 Task: Create a due date automation trigger when advanced on, on the monday of the week before a card is due add fields without custom field "Resume" set to a date between 1 and 7 days ago at 11:00 AM.
Action: Mouse moved to (997, 84)
Screenshot: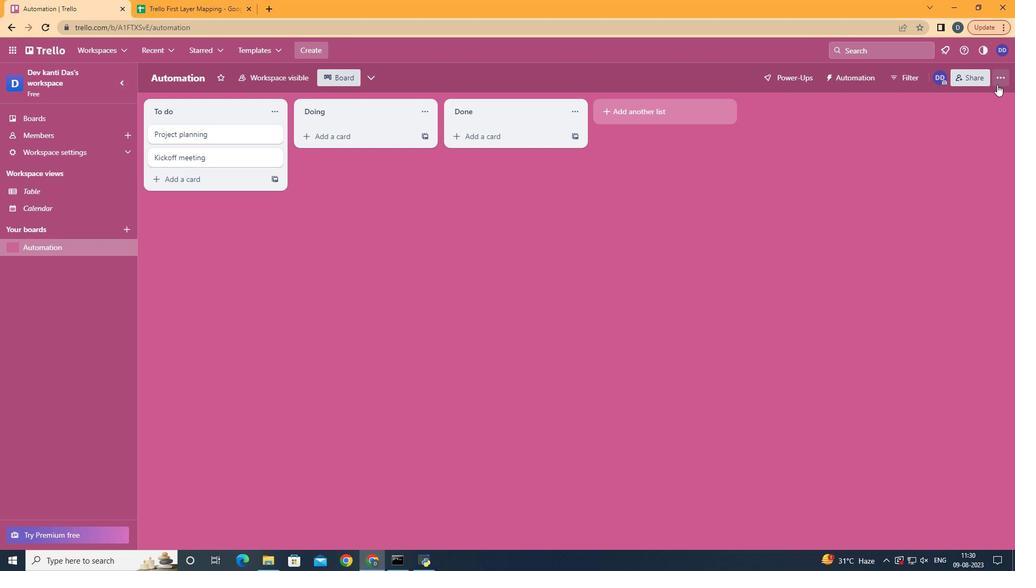 
Action: Mouse pressed left at (997, 84)
Screenshot: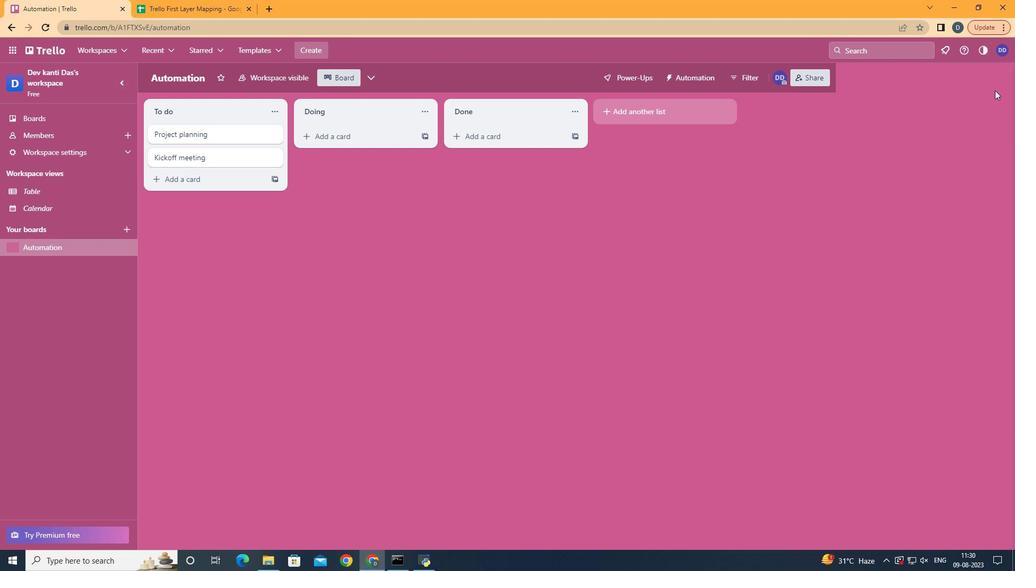 
Action: Mouse moved to (891, 232)
Screenshot: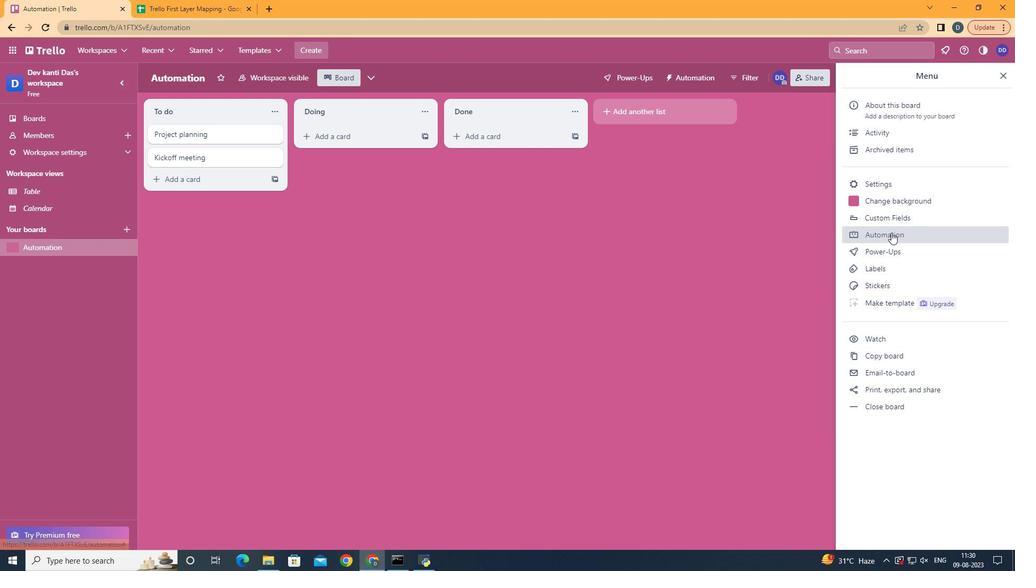 
Action: Mouse pressed left at (891, 232)
Screenshot: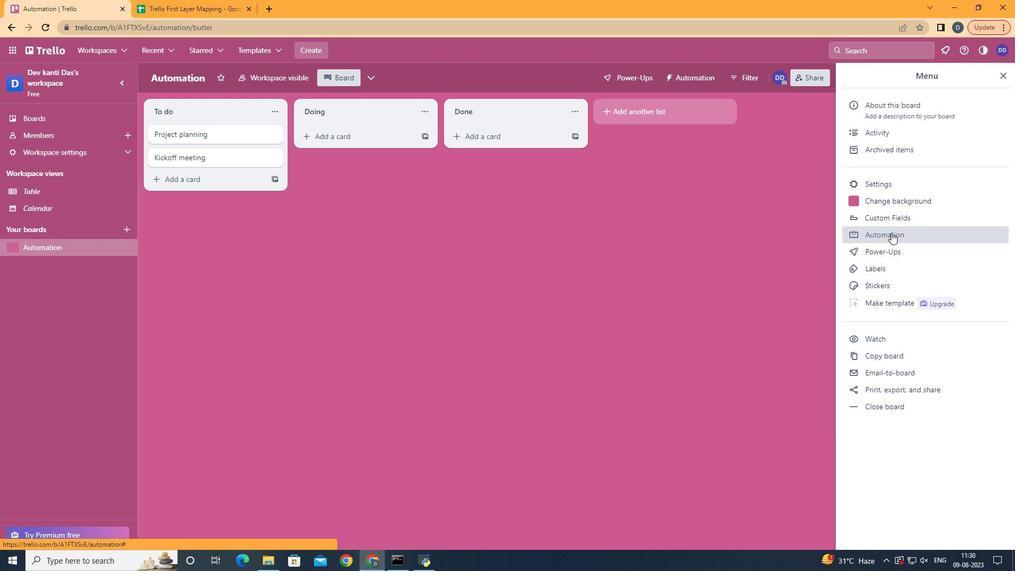 
Action: Mouse moved to (182, 213)
Screenshot: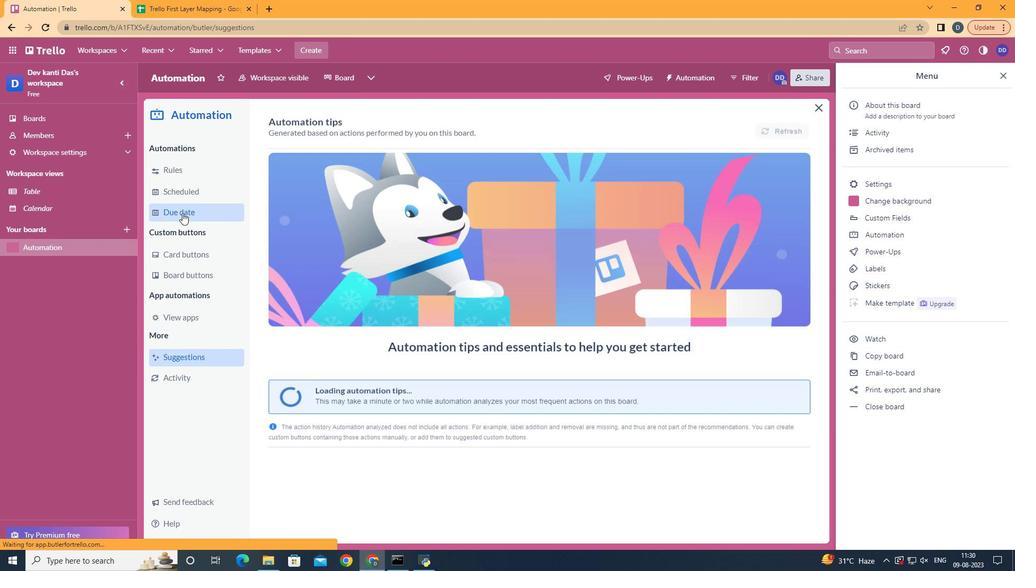 
Action: Mouse pressed left at (182, 213)
Screenshot: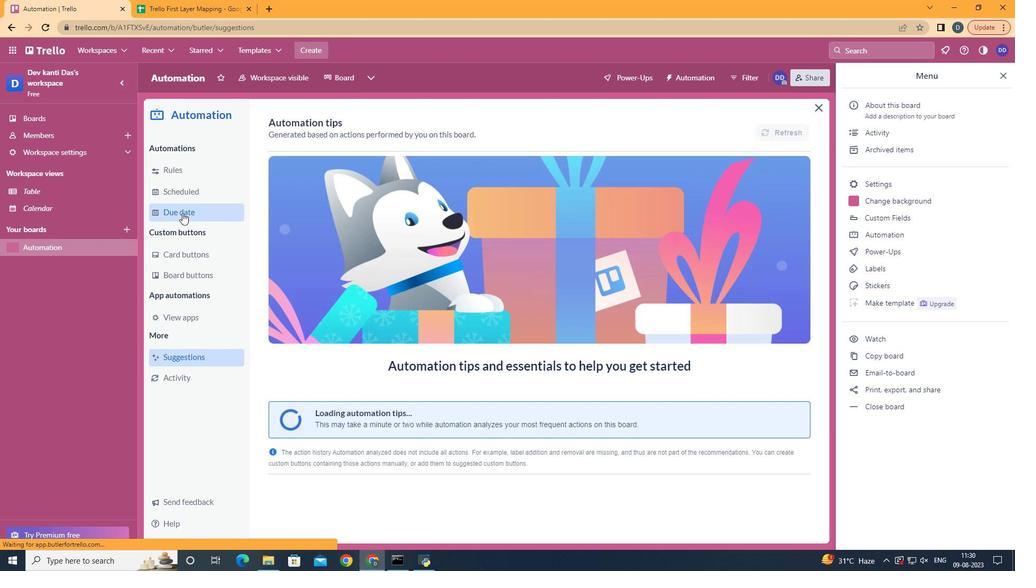 
Action: Mouse moved to (746, 126)
Screenshot: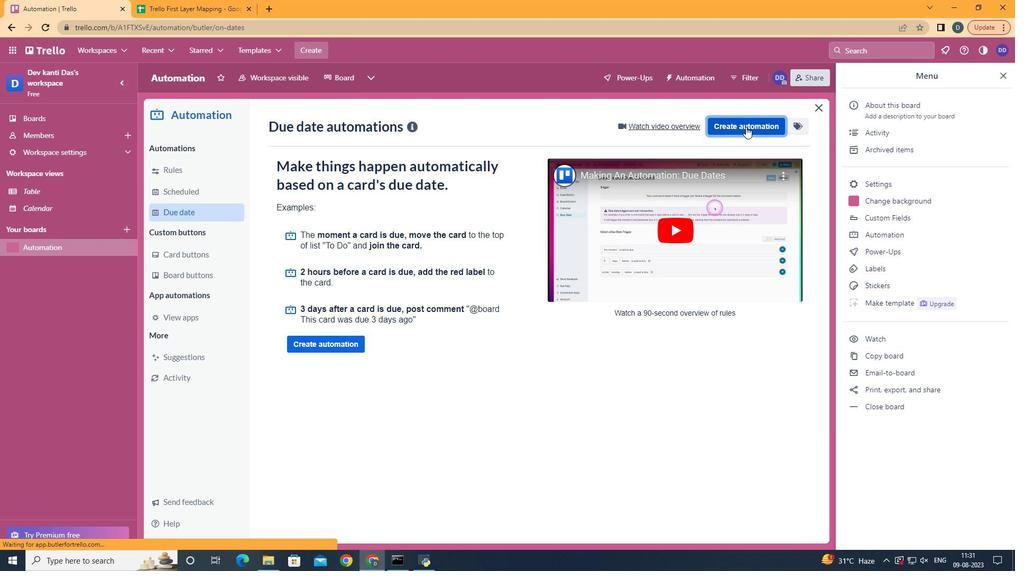 
Action: Mouse pressed left at (746, 126)
Screenshot: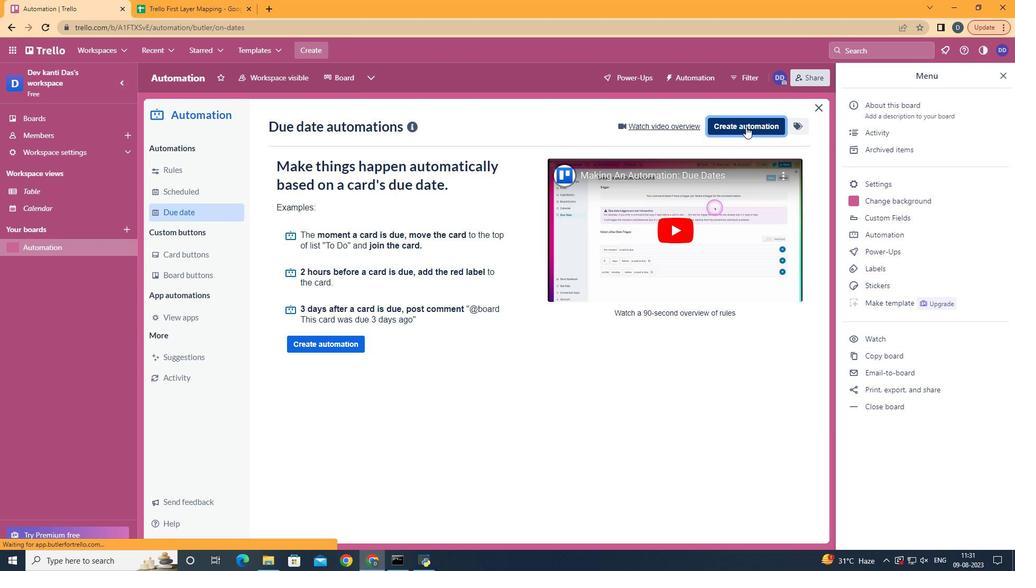 
Action: Mouse moved to (539, 229)
Screenshot: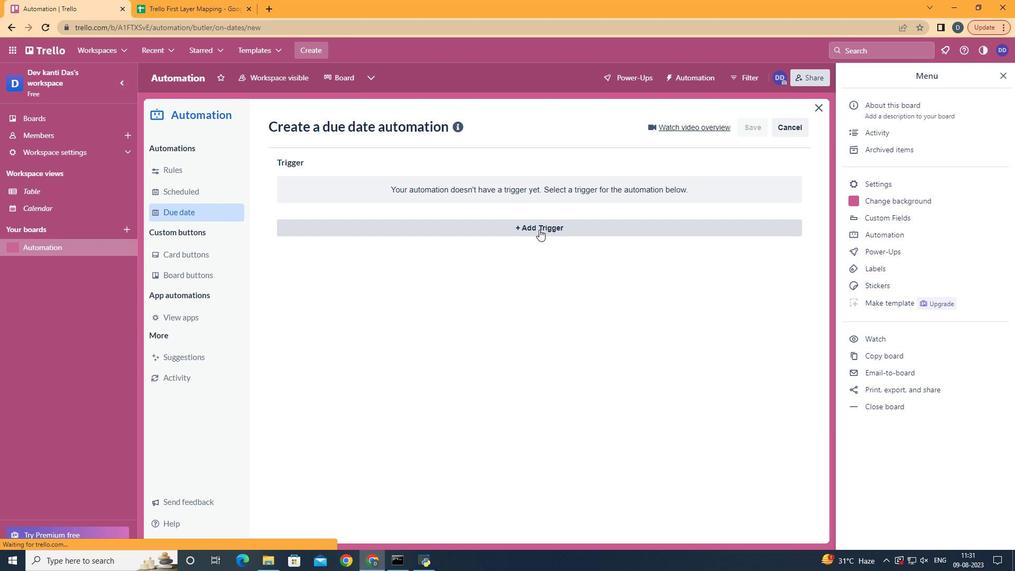 
Action: Mouse pressed left at (539, 229)
Screenshot: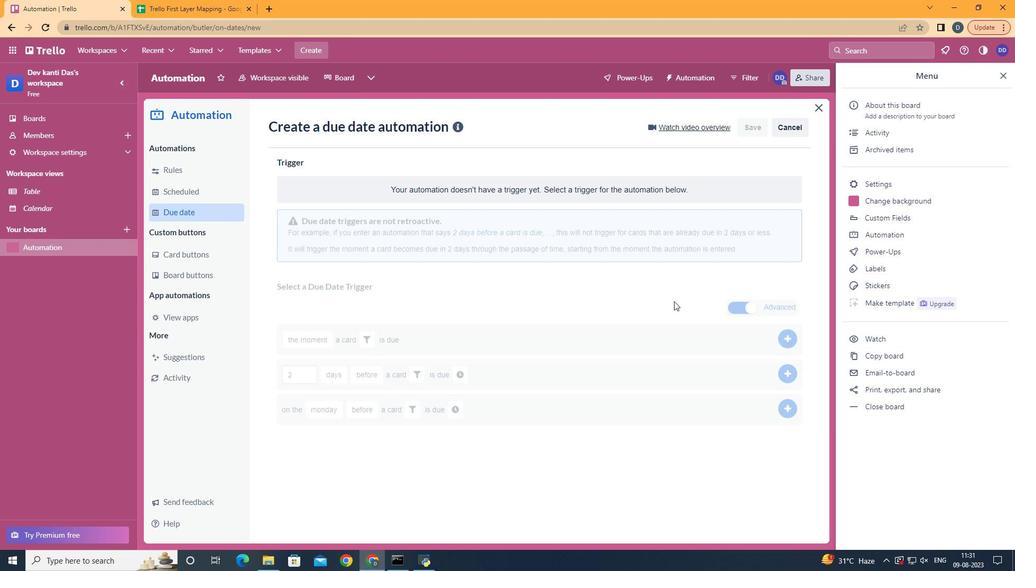 
Action: Mouse moved to (379, 508)
Screenshot: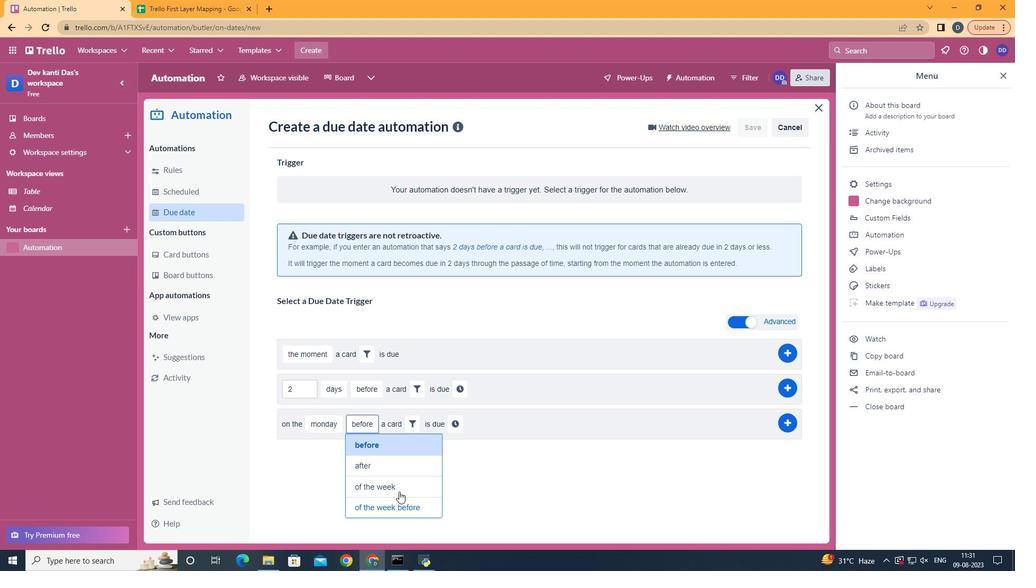 
Action: Mouse pressed left at (379, 508)
Screenshot: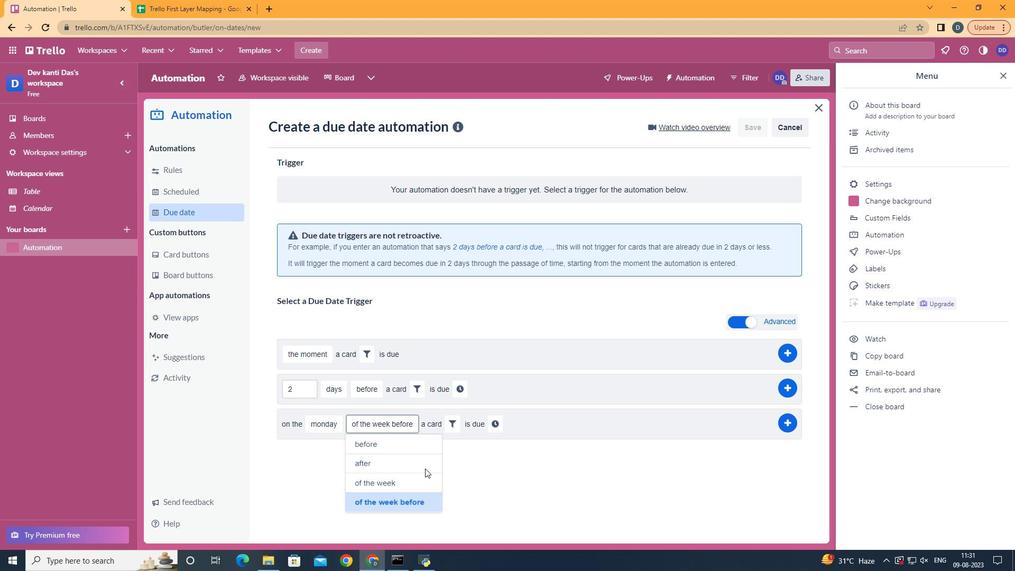 
Action: Mouse moved to (454, 426)
Screenshot: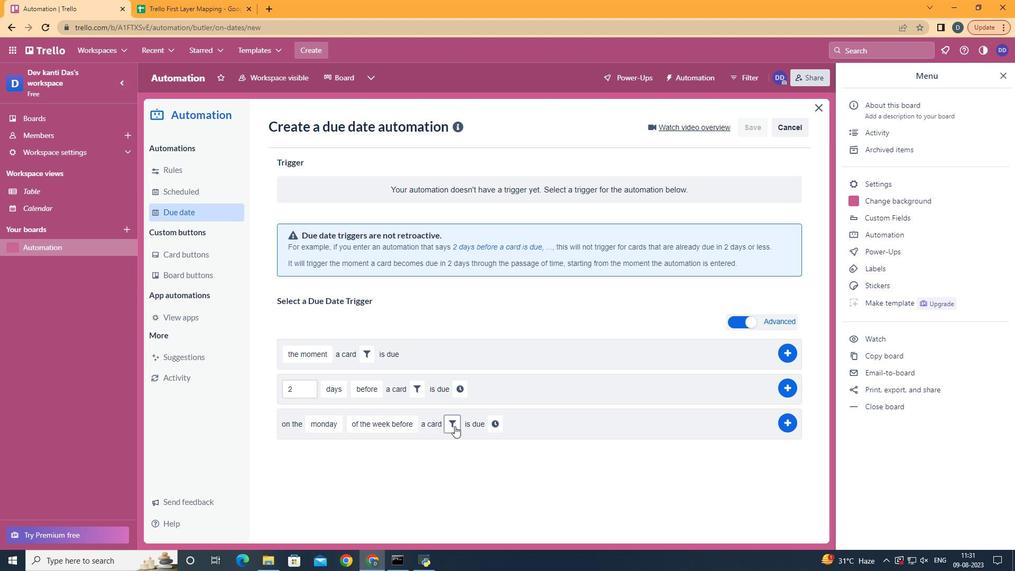 
Action: Mouse pressed left at (454, 426)
Screenshot: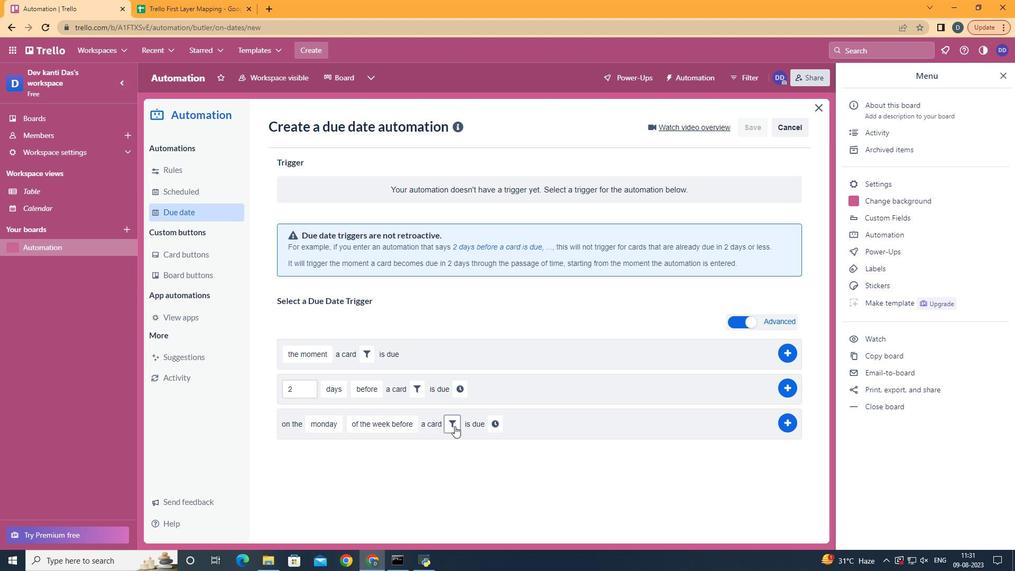 
Action: Mouse moved to (622, 453)
Screenshot: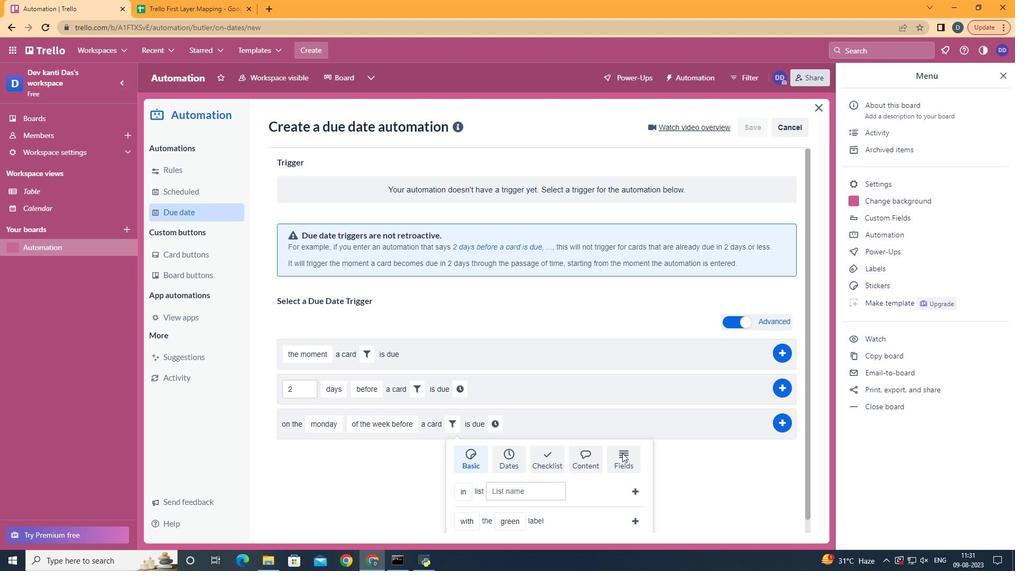 
Action: Mouse pressed left at (622, 453)
Screenshot: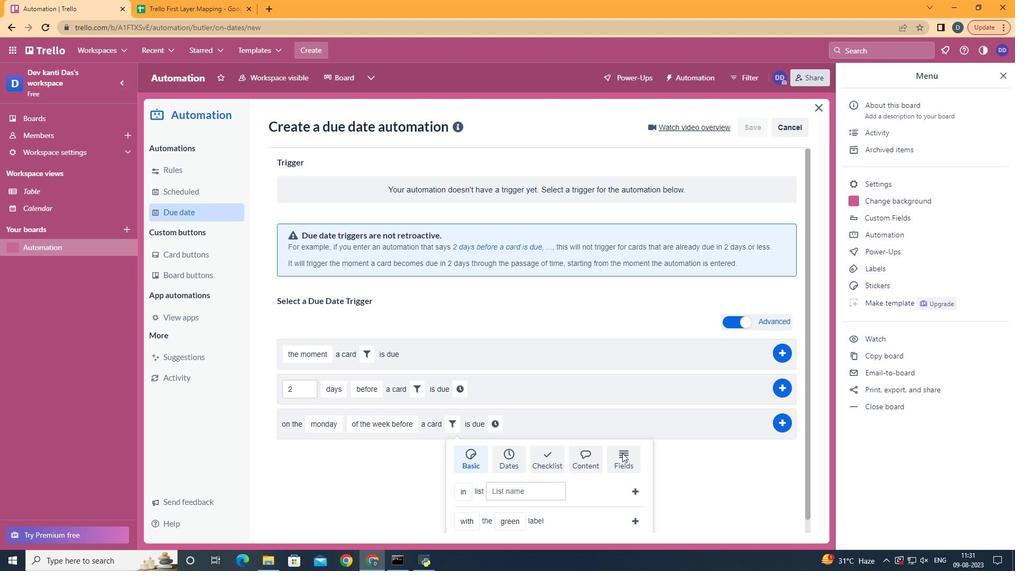 
Action: Mouse moved to (622, 453)
Screenshot: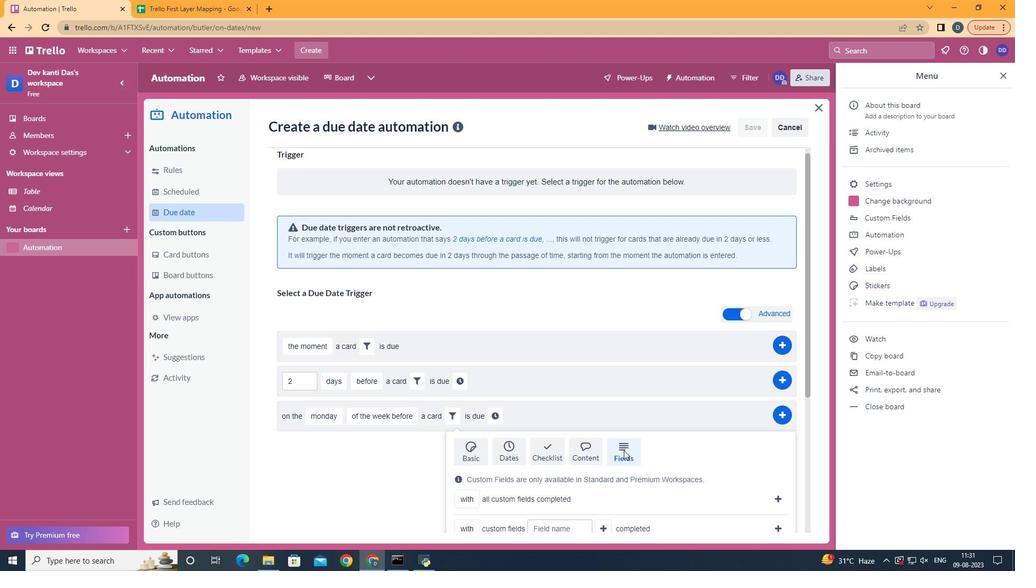 
Action: Mouse scrolled (622, 452) with delta (0, 0)
Screenshot: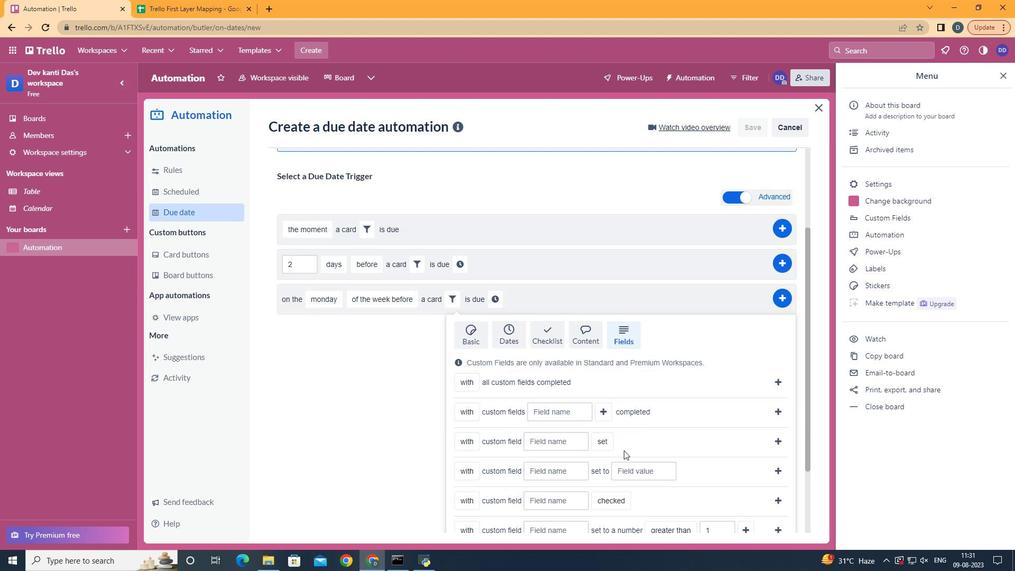 
Action: Mouse scrolled (622, 452) with delta (0, 0)
Screenshot: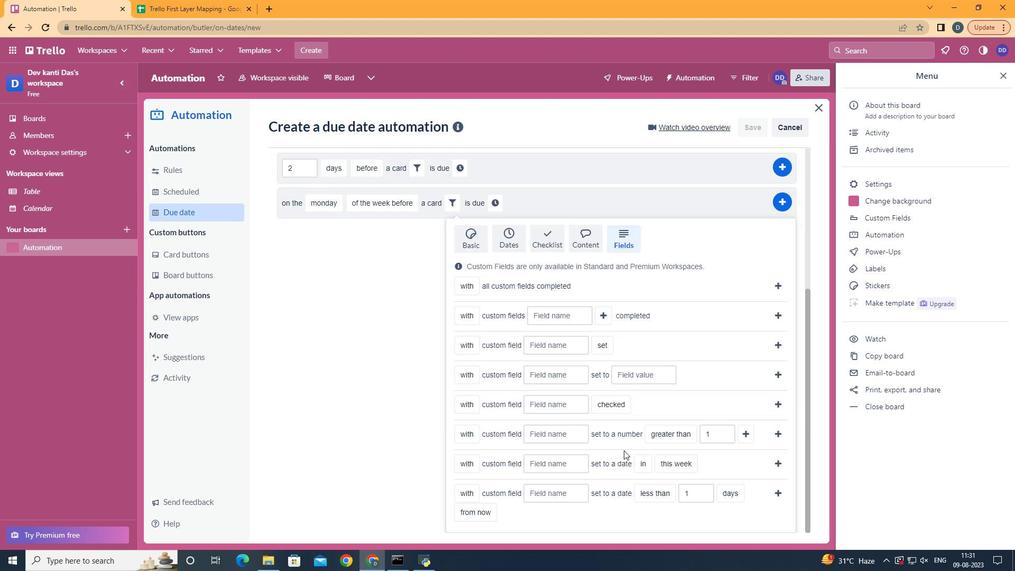 
Action: Mouse scrolled (622, 452) with delta (0, 0)
Screenshot: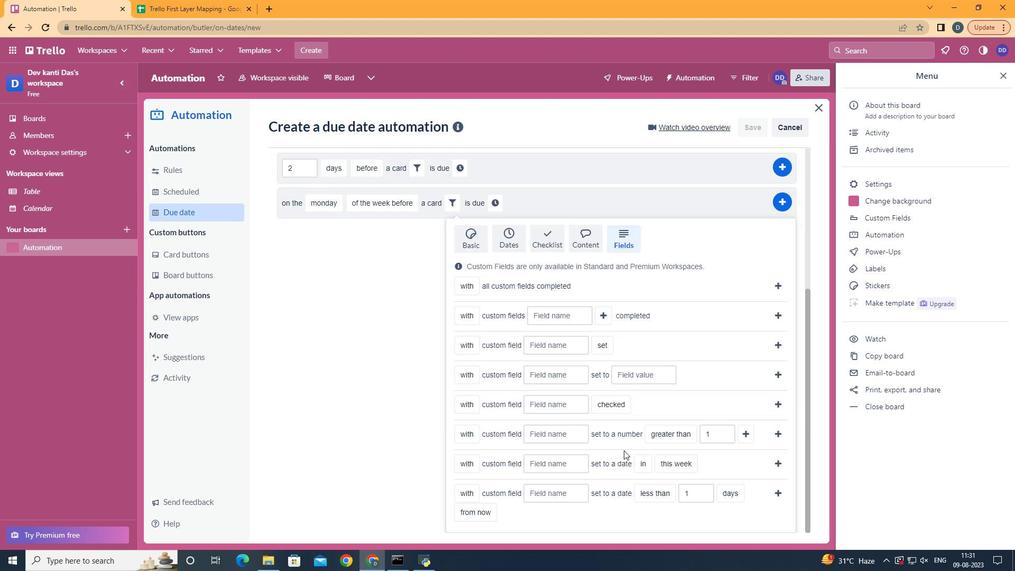 
Action: Mouse scrolled (622, 452) with delta (0, 0)
Screenshot: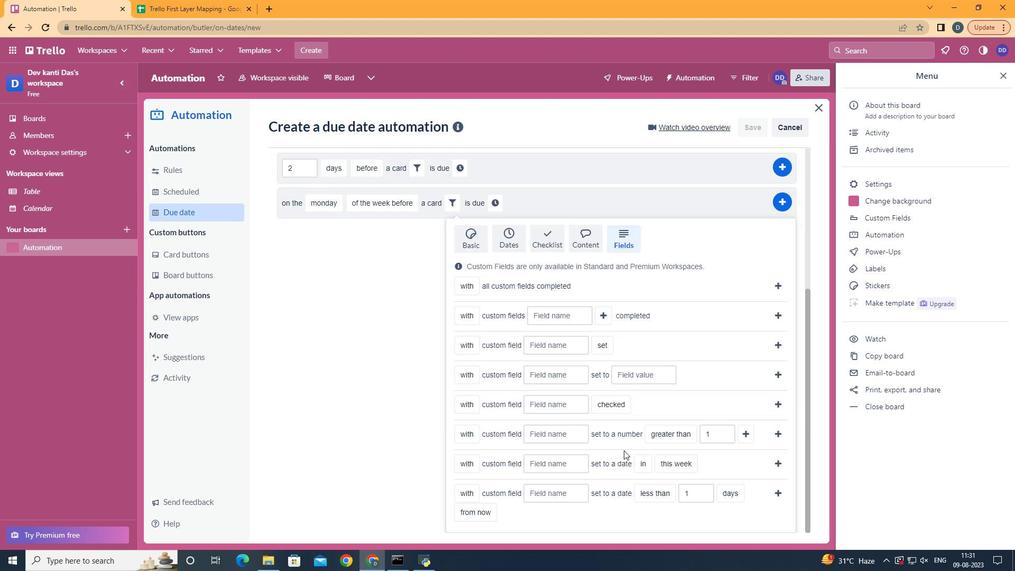 
Action: Mouse scrolled (622, 452) with delta (0, 0)
Screenshot: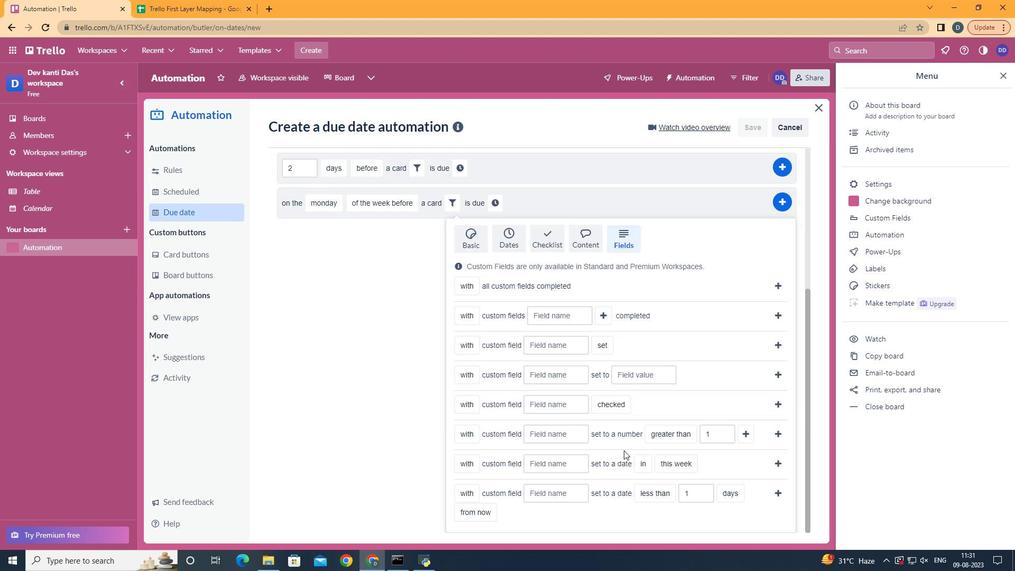 
Action: Mouse moved to (478, 482)
Screenshot: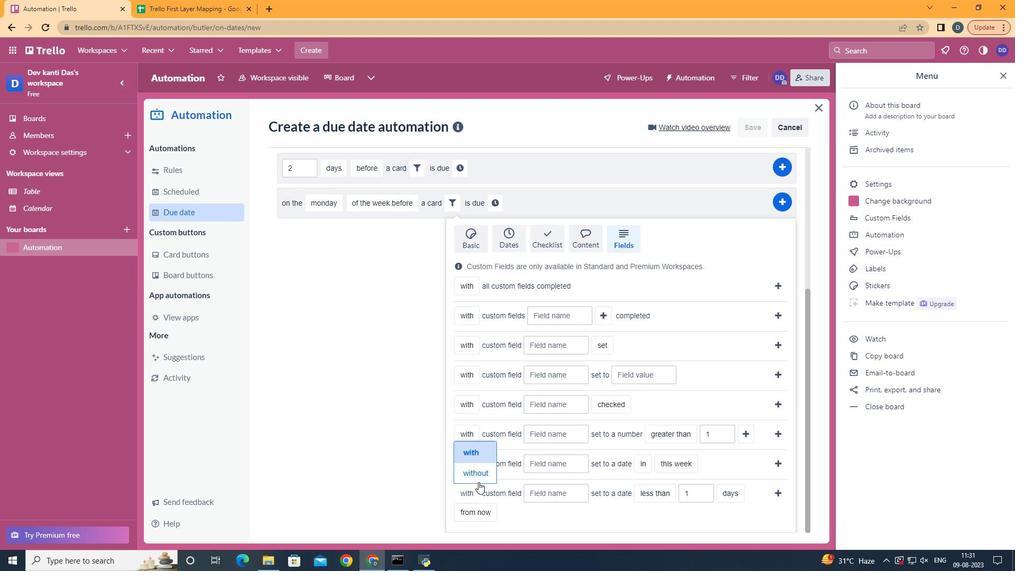 
Action: Mouse pressed left at (478, 482)
Screenshot: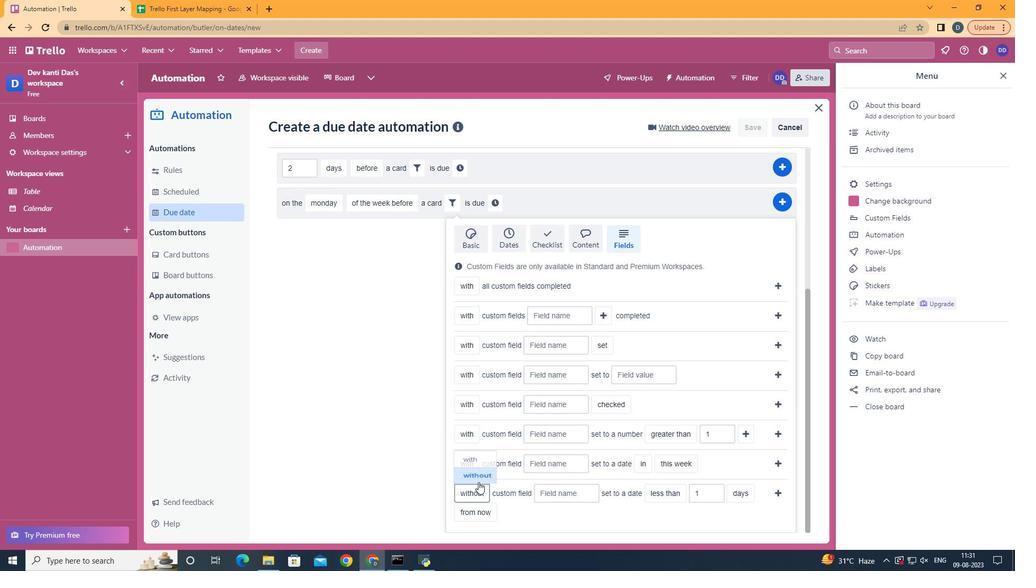 
Action: Mouse moved to (545, 487)
Screenshot: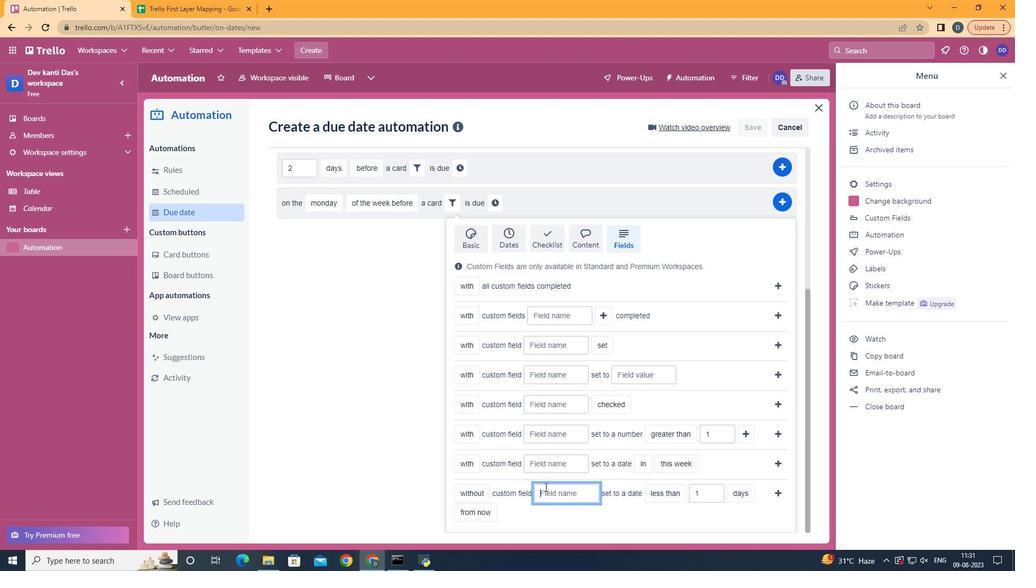 
Action: Mouse pressed left at (545, 487)
Screenshot: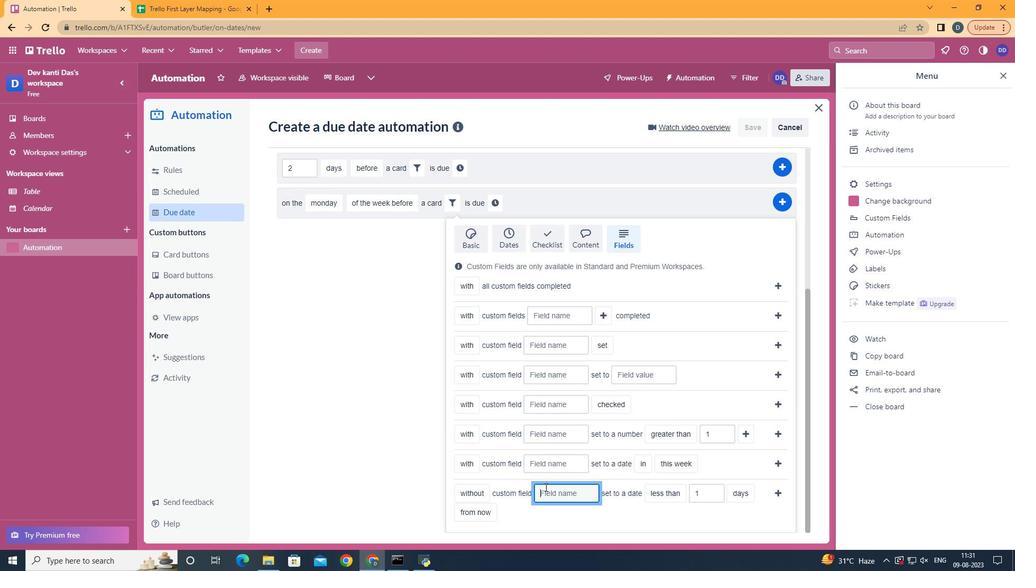 
Action: Key pressed <Key.shift>Resume
Screenshot: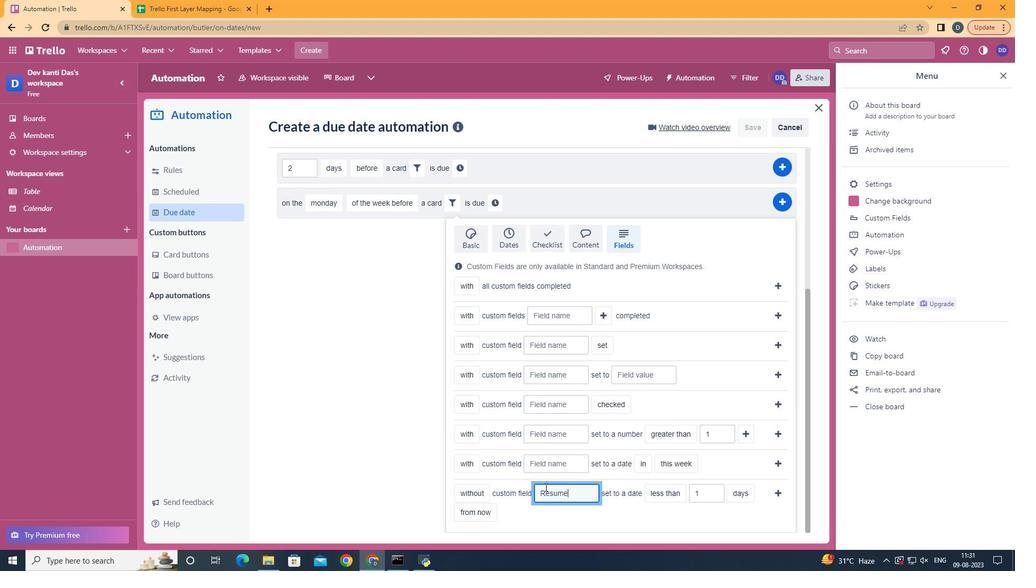 
Action: Mouse moved to (672, 478)
Screenshot: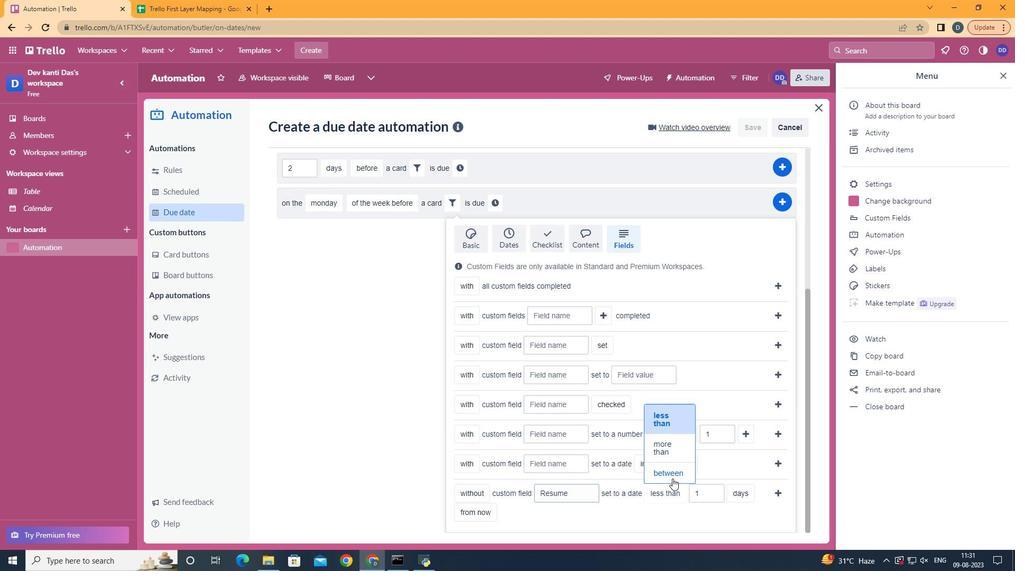 
Action: Mouse pressed left at (672, 478)
Screenshot: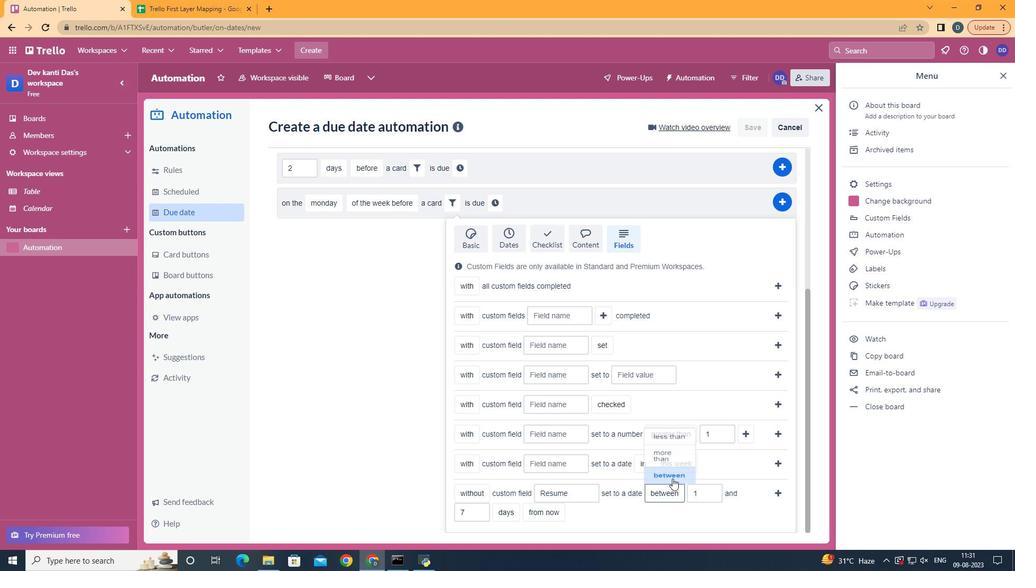 
Action: Mouse moved to (529, 468)
Screenshot: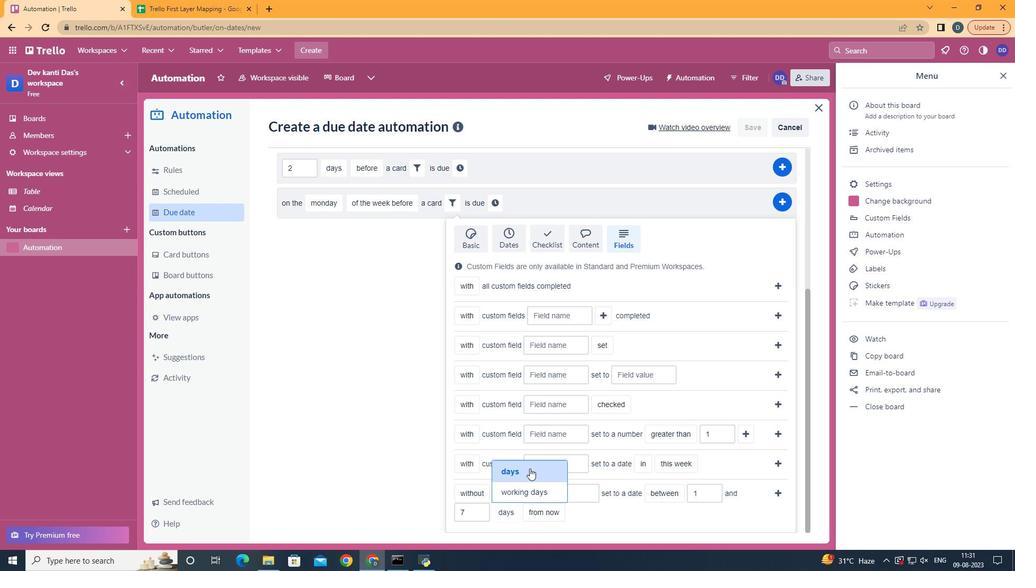 
Action: Mouse pressed left at (529, 468)
Screenshot: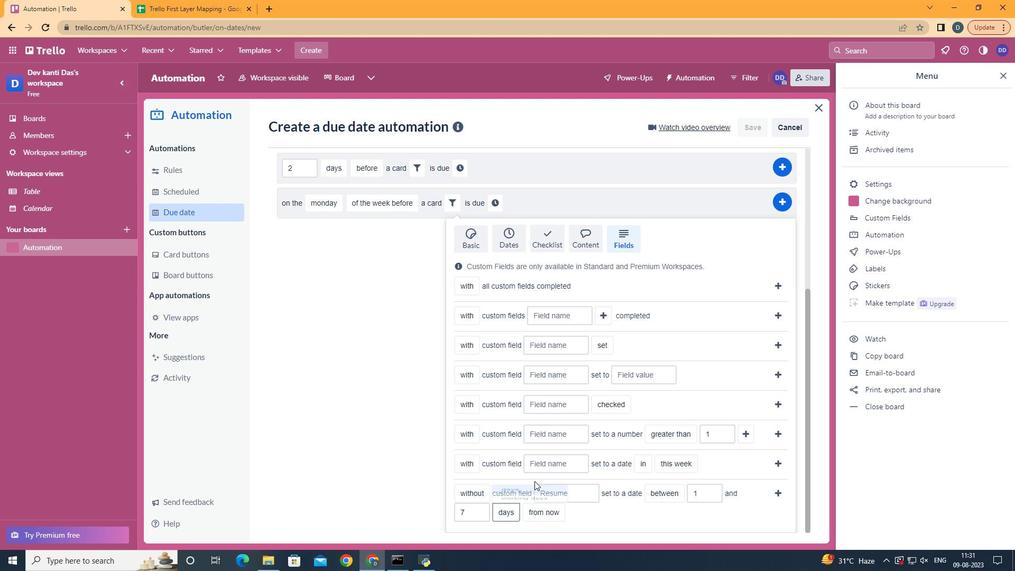 
Action: Mouse moved to (556, 485)
Screenshot: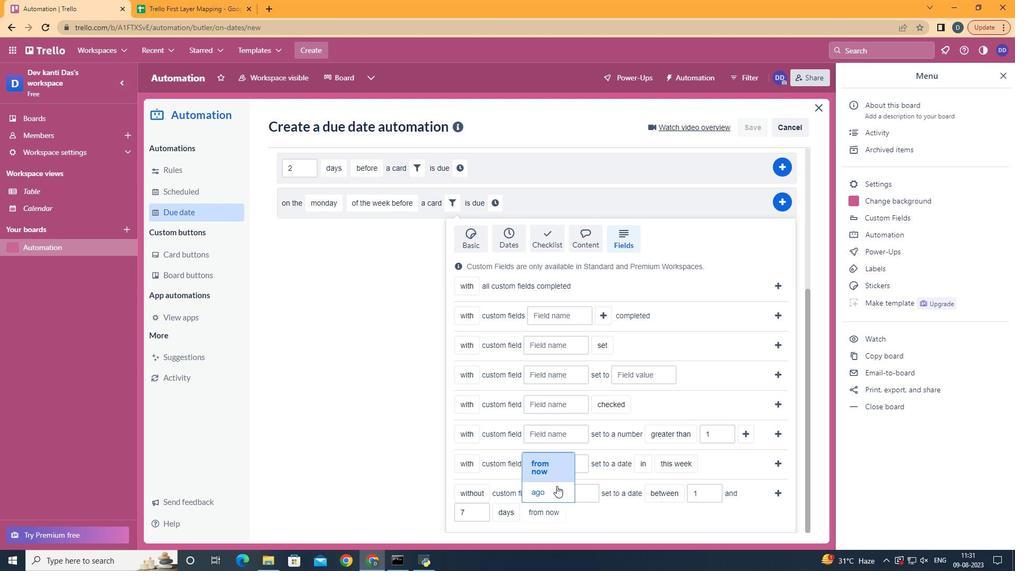 
Action: Mouse pressed left at (556, 485)
Screenshot: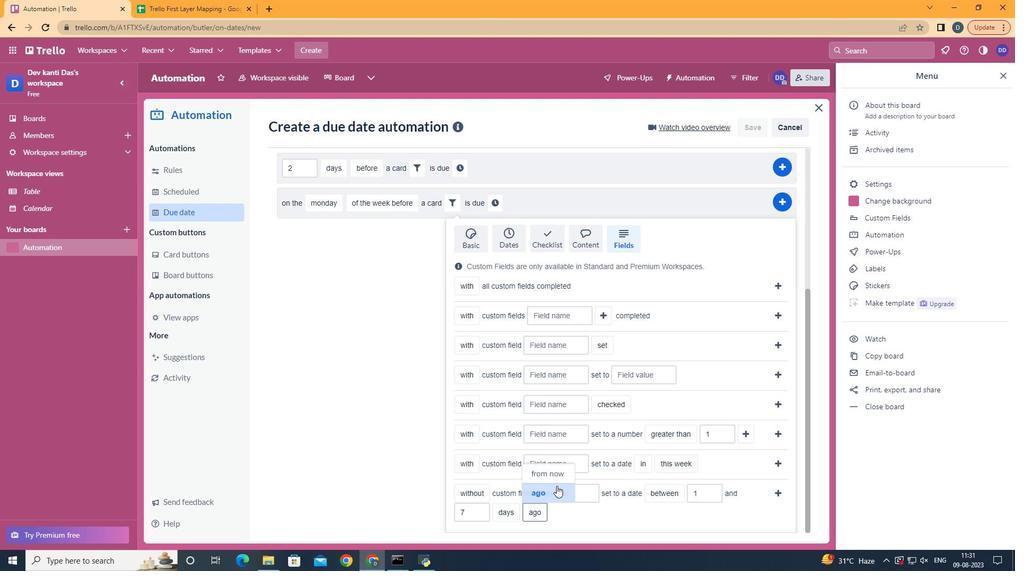 
Action: Mouse moved to (786, 496)
Screenshot: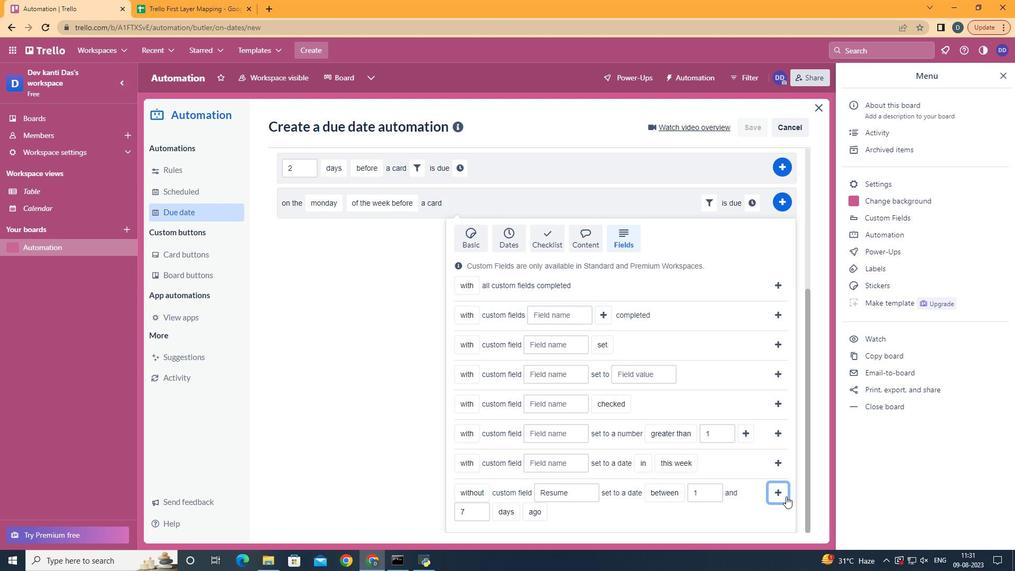 
Action: Mouse pressed left at (786, 496)
Screenshot: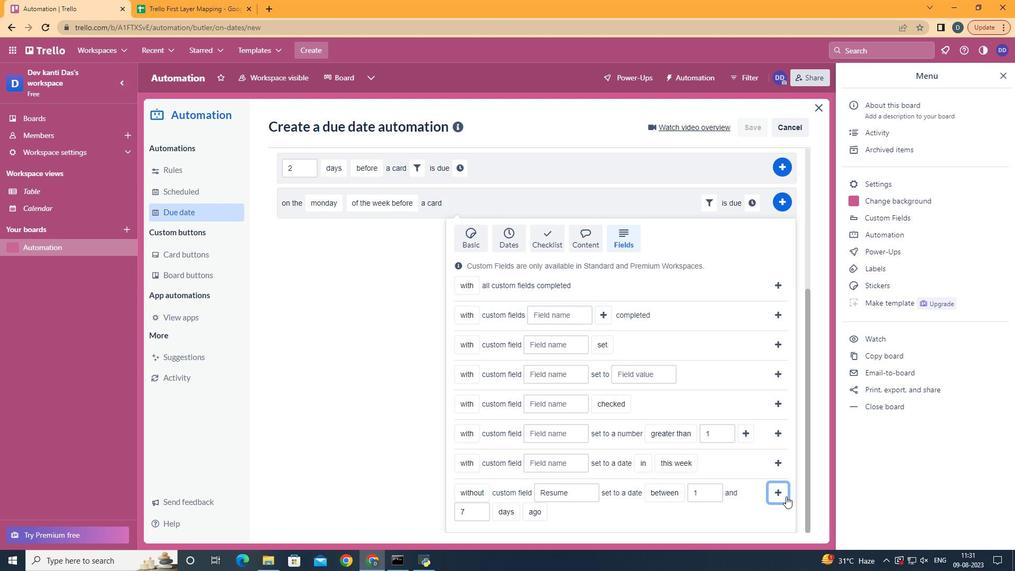 
Action: Mouse moved to (749, 428)
Screenshot: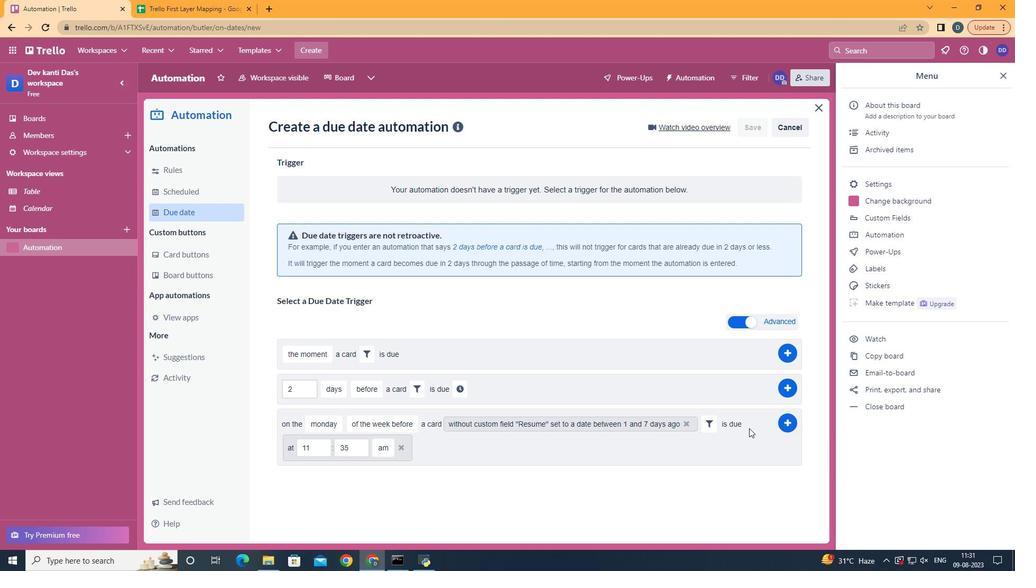
Action: Mouse pressed left at (749, 428)
Screenshot: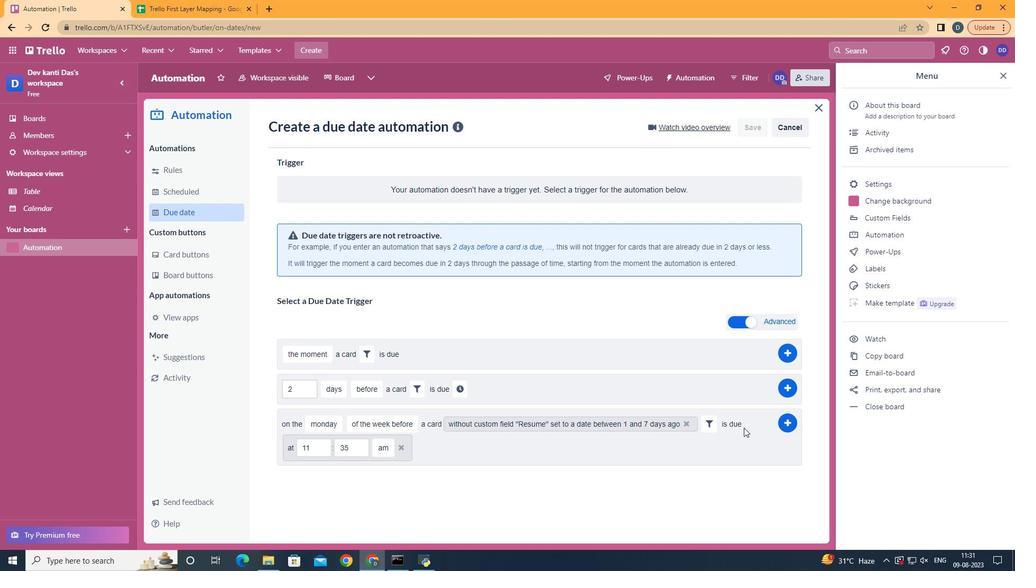 
Action: Mouse moved to (359, 451)
Screenshot: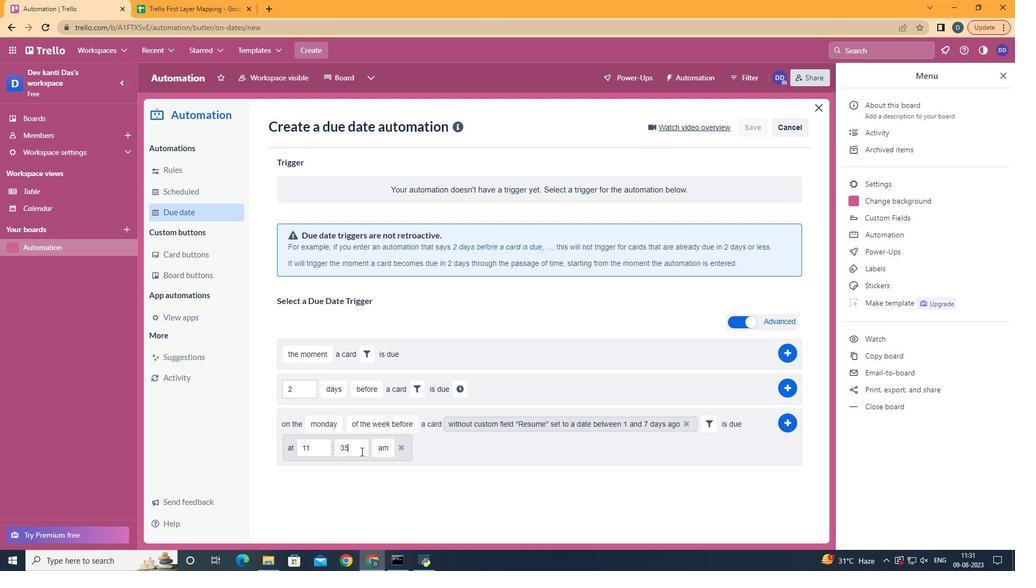 
Action: Mouse pressed left at (359, 451)
Screenshot: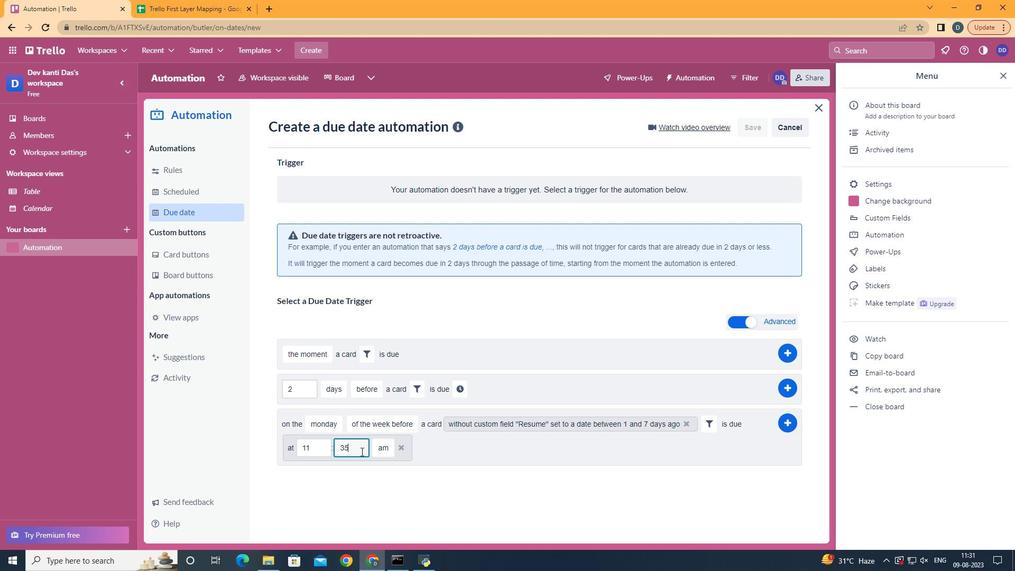 
Action: Mouse moved to (361, 451)
Screenshot: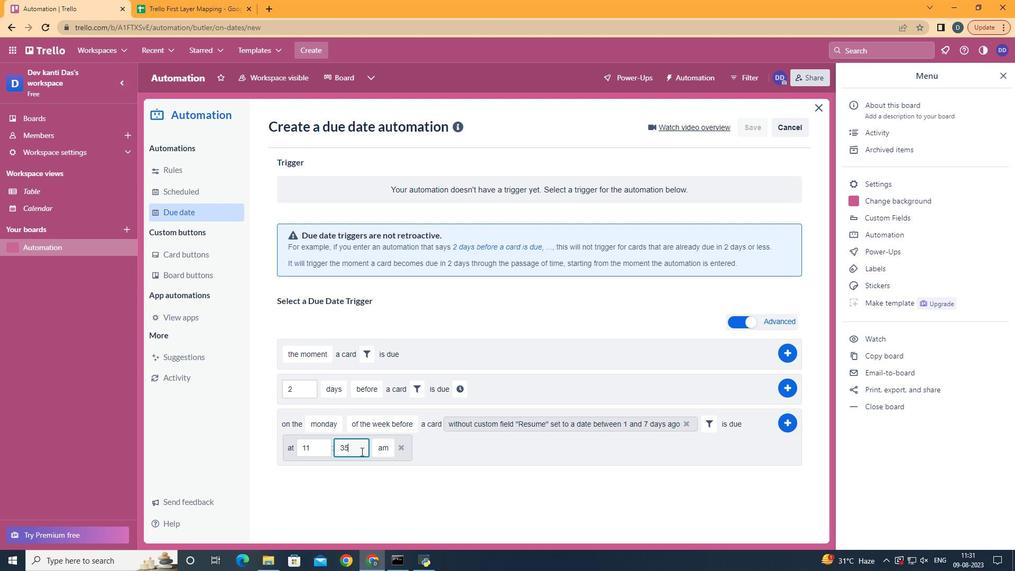 
Action: Key pressed <Key.backspace><Key.backspace>00
Screenshot: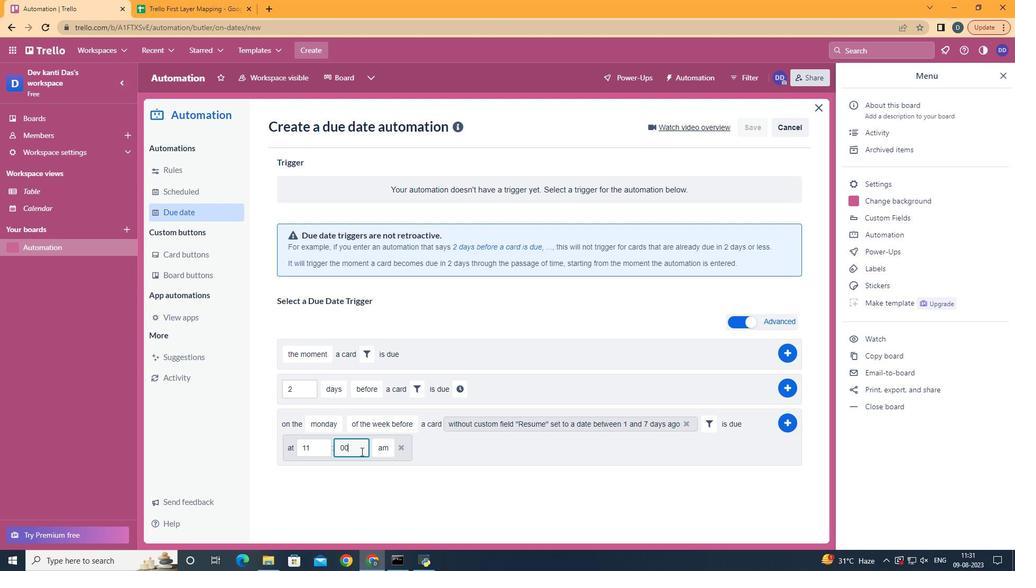 
Action: Mouse moved to (782, 426)
Screenshot: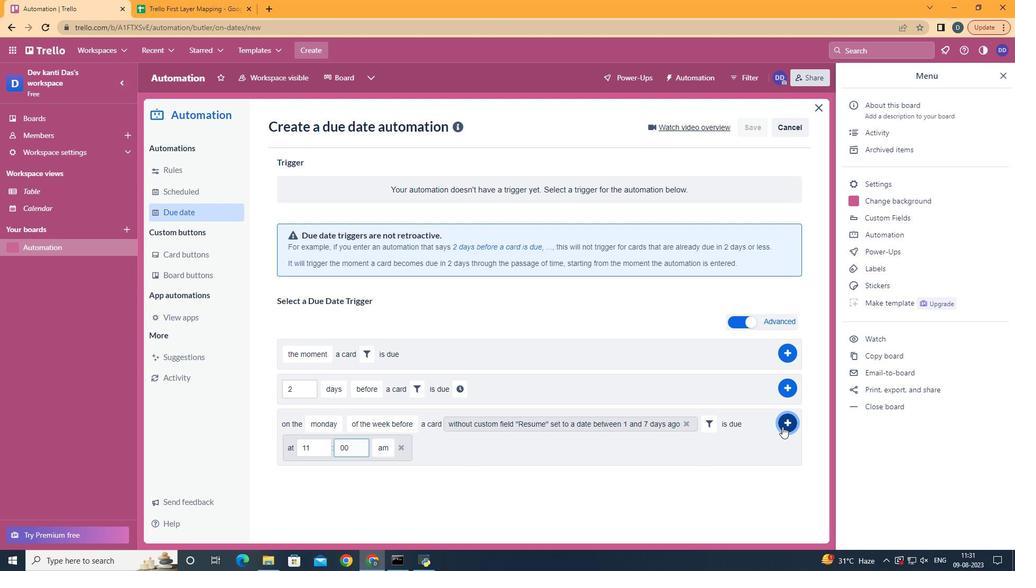 
Action: Mouse pressed left at (782, 426)
Screenshot: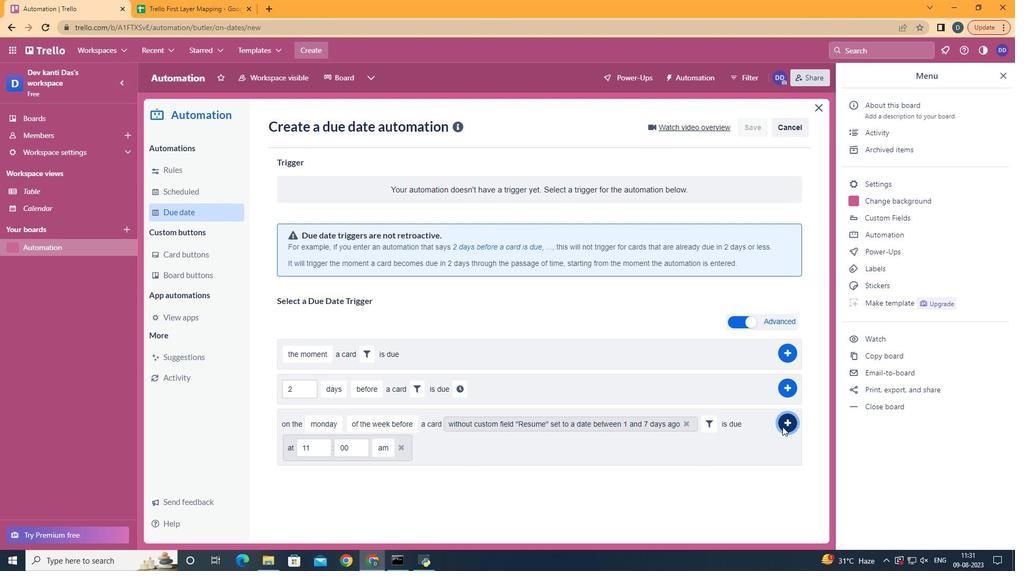 
Action: Mouse moved to (665, 194)
Screenshot: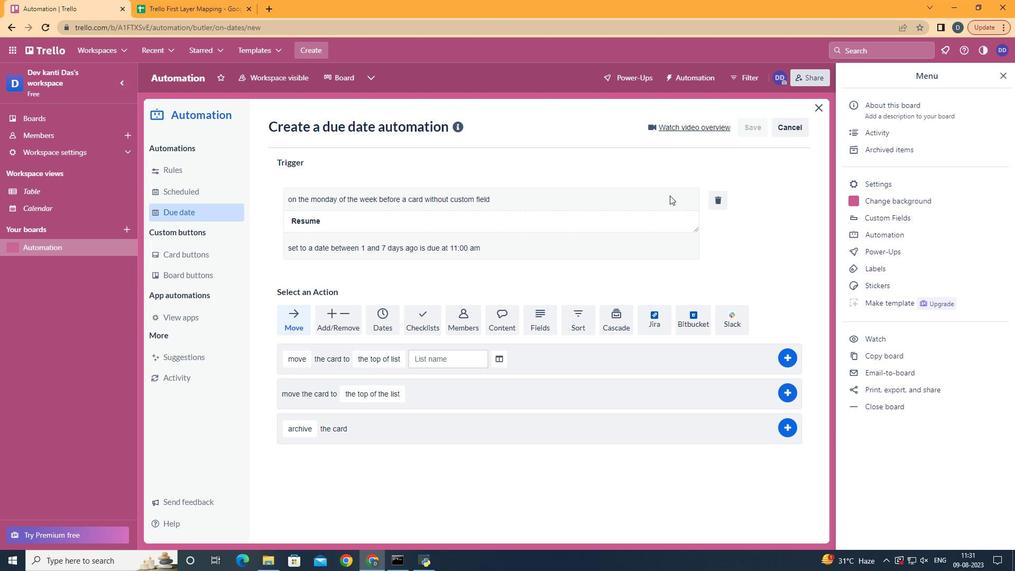 
